 Task: Add the task  Develop a new customer relationship management (CRM) system to the section Agile Acrobats in the project AgileAvail and add a Due Date to the respective task as 2023/08/12
Action: Mouse moved to (58, 293)
Screenshot: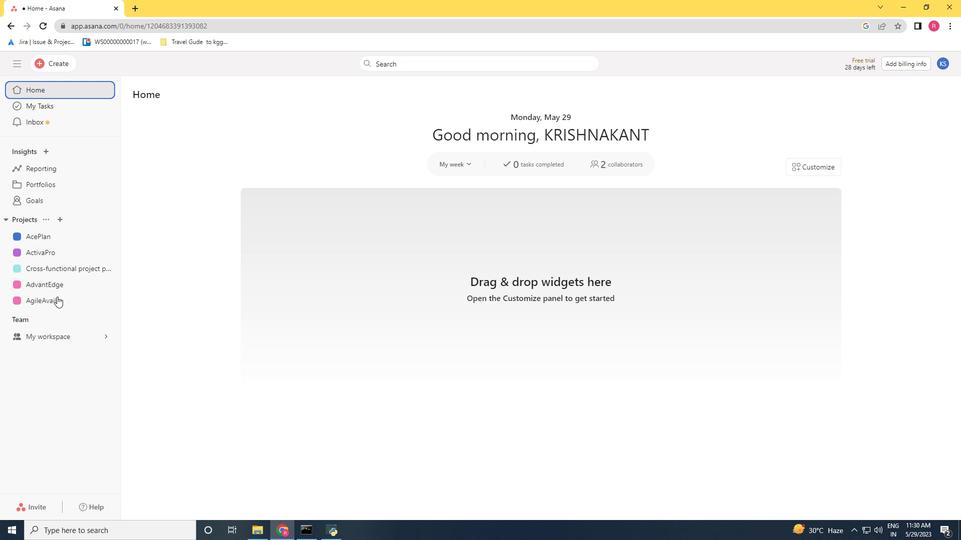 
Action: Mouse pressed left at (58, 293)
Screenshot: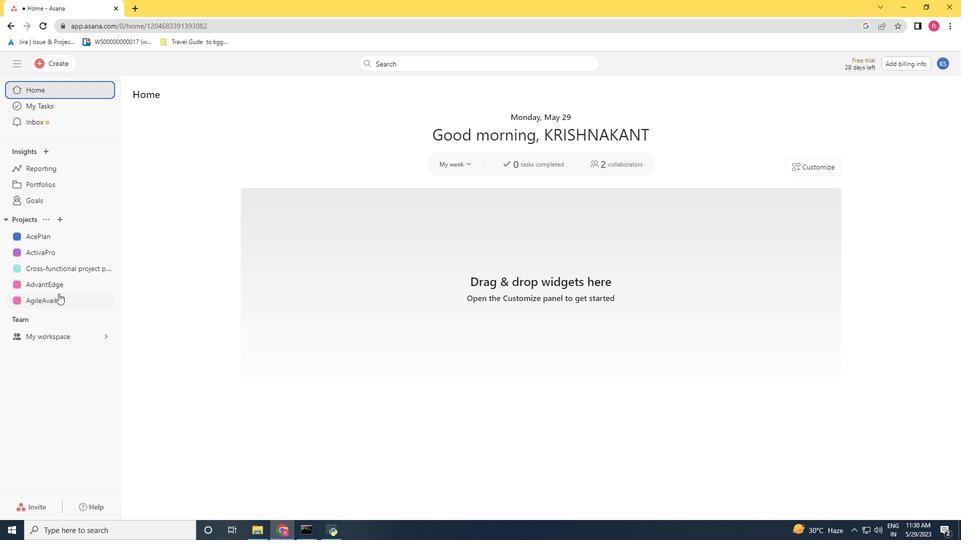 
Action: Mouse moved to (413, 238)
Screenshot: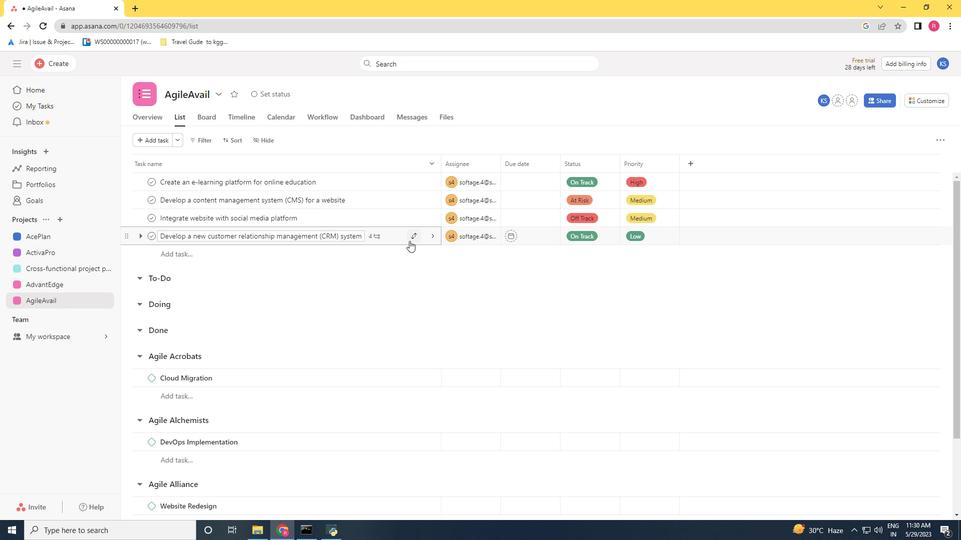 
Action: Mouse pressed left at (413, 238)
Screenshot: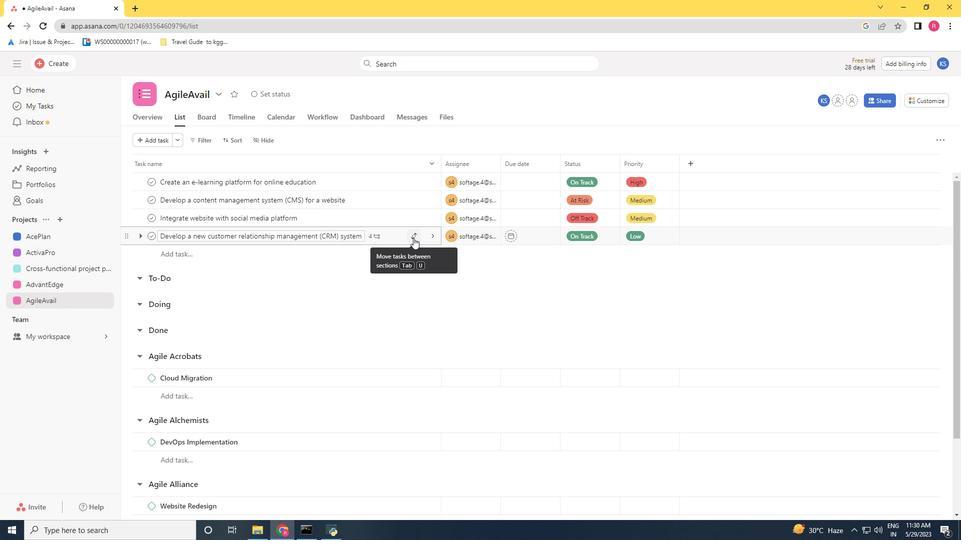 
Action: Mouse moved to (376, 348)
Screenshot: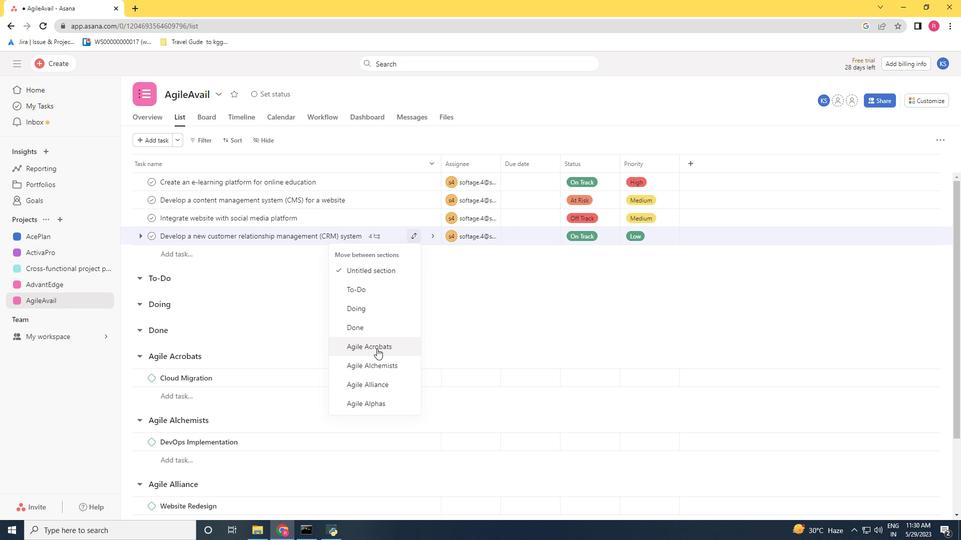 
Action: Mouse pressed left at (376, 348)
Screenshot: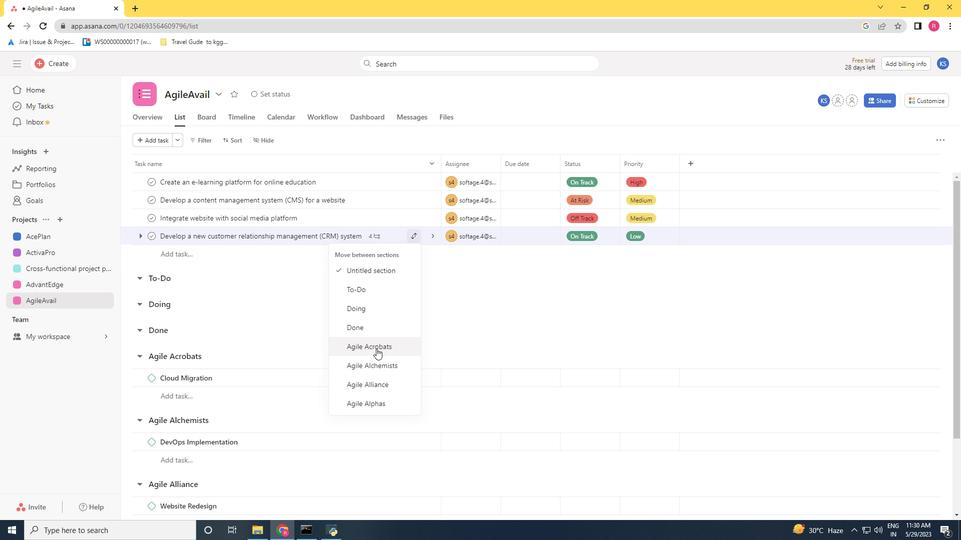 
Action: Mouse moved to (530, 362)
Screenshot: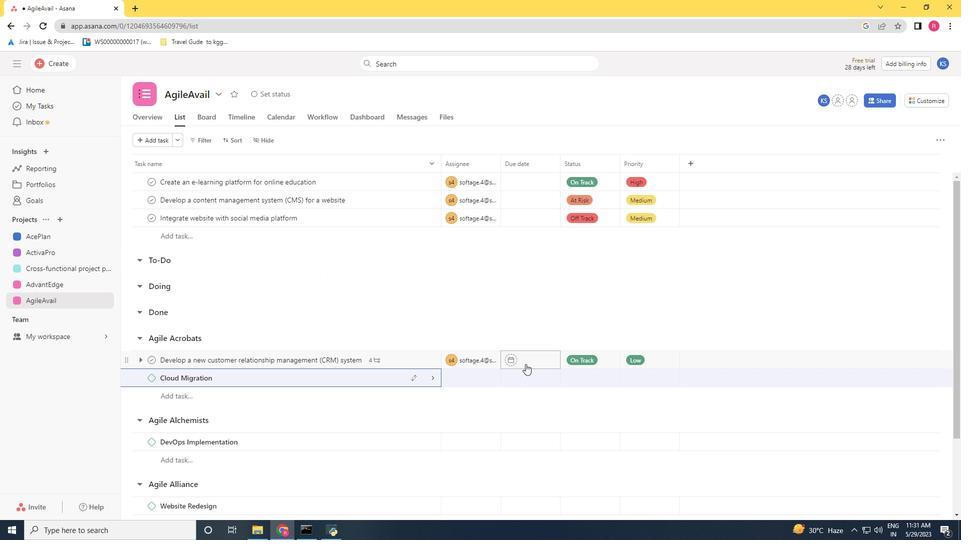 
Action: Mouse pressed left at (530, 362)
Screenshot: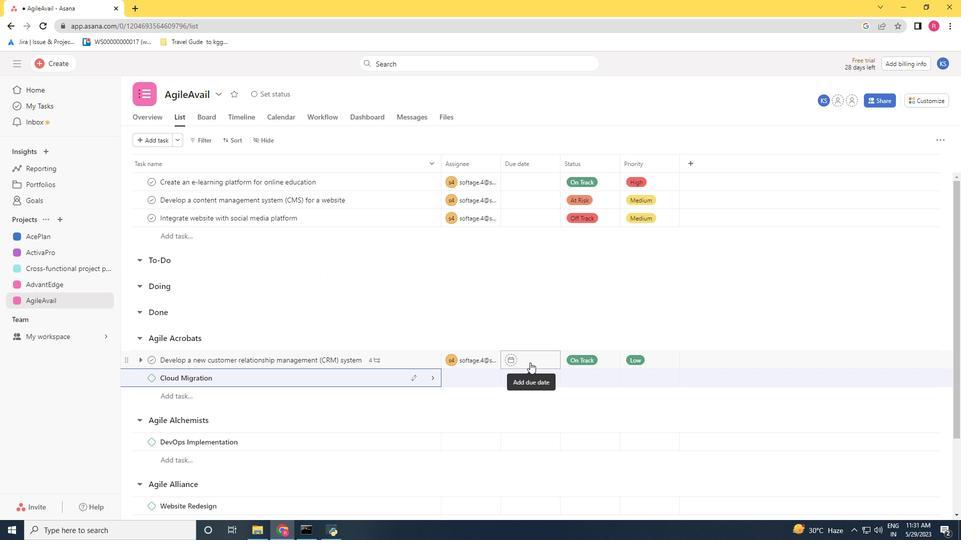 
Action: Mouse moved to (630, 199)
Screenshot: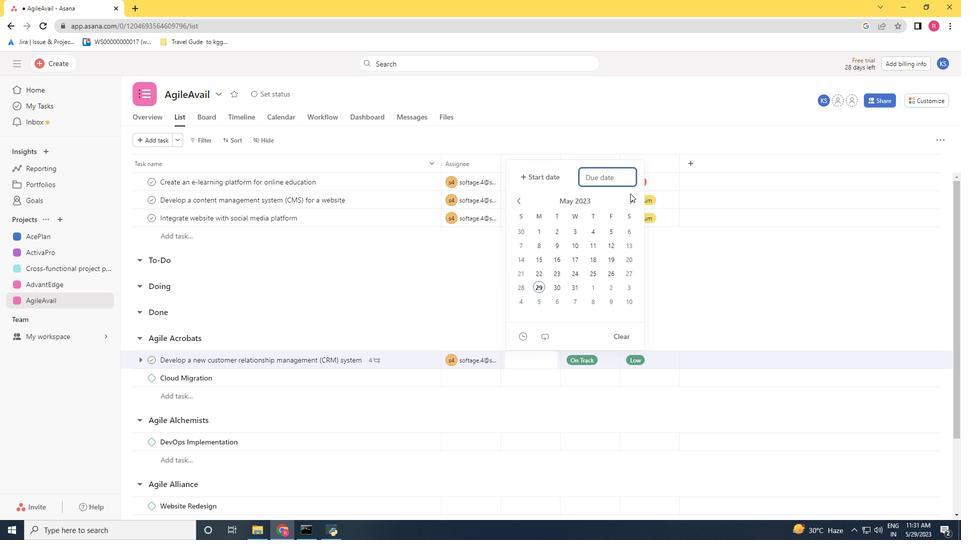 
Action: Mouse pressed left at (630, 199)
Screenshot: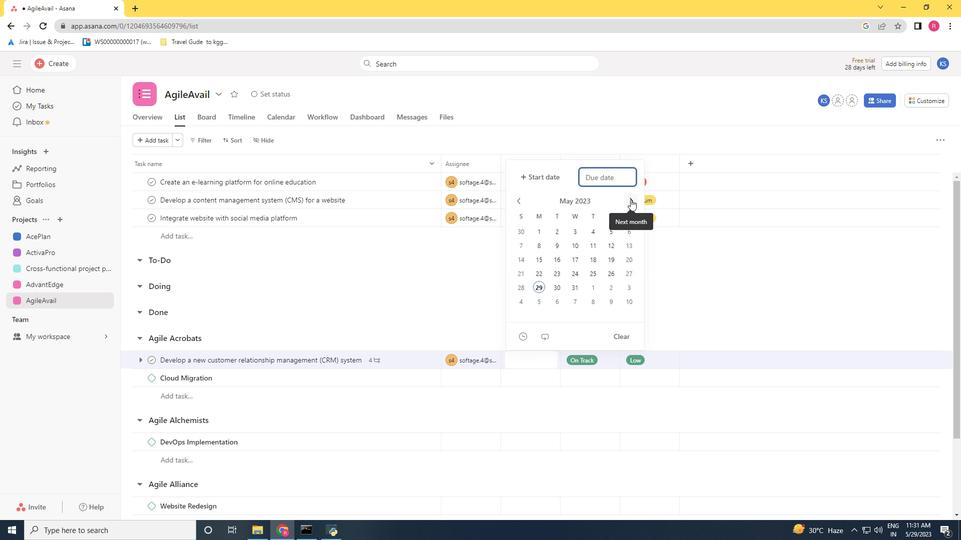 
Action: Mouse pressed left at (630, 199)
Screenshot: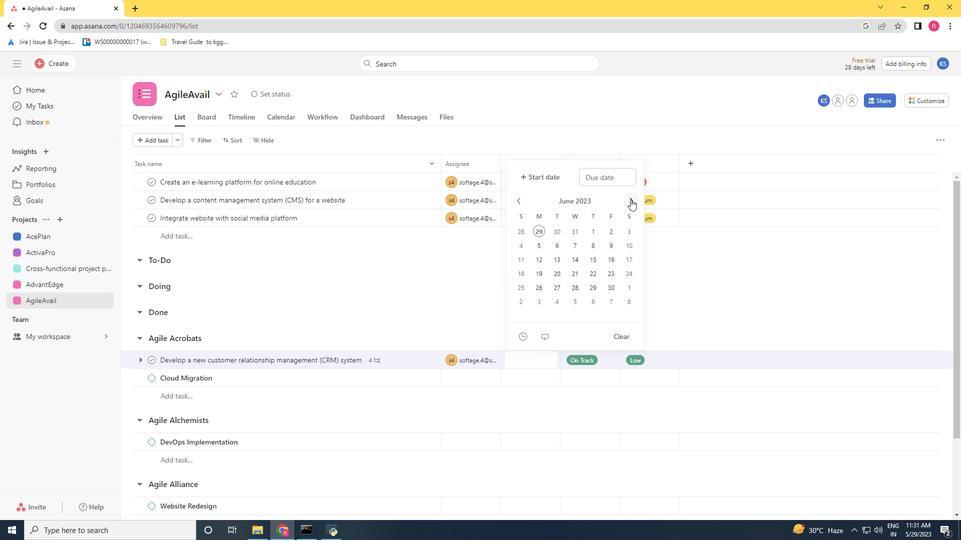 
Action: Mouse pressed left at (630, 199)
Screenshot: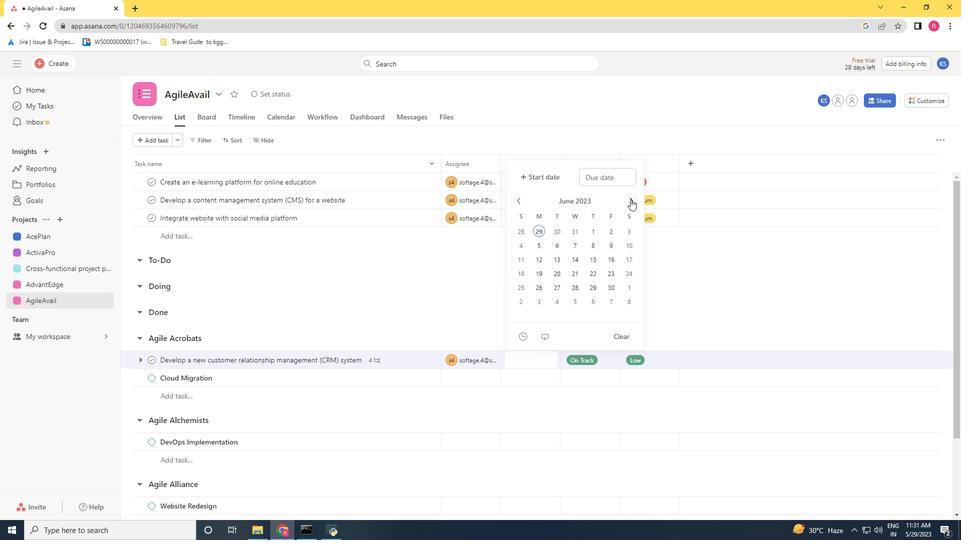 
Action: Mouse moved to (524, 201)
Screenshot: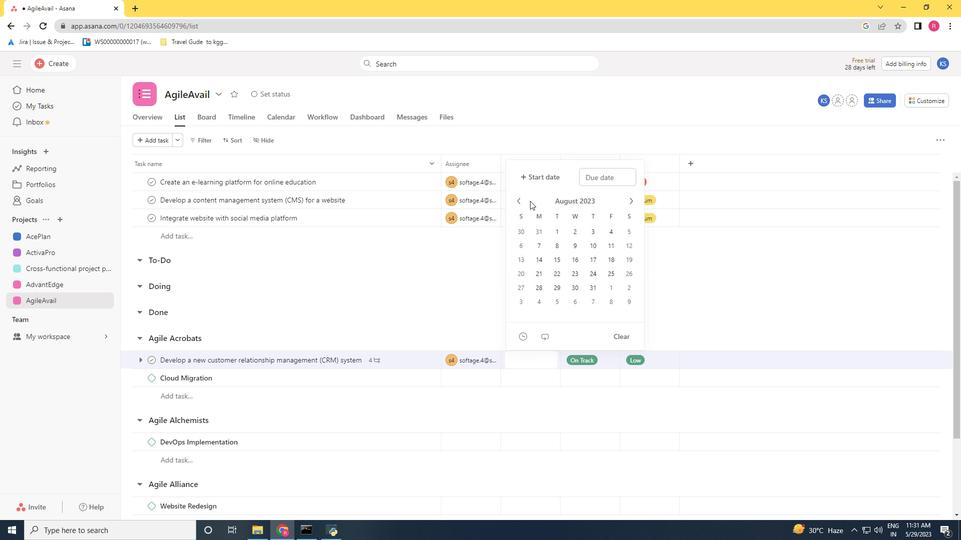 
Action: Mouse pressed left at (524, 201)
Screenshot: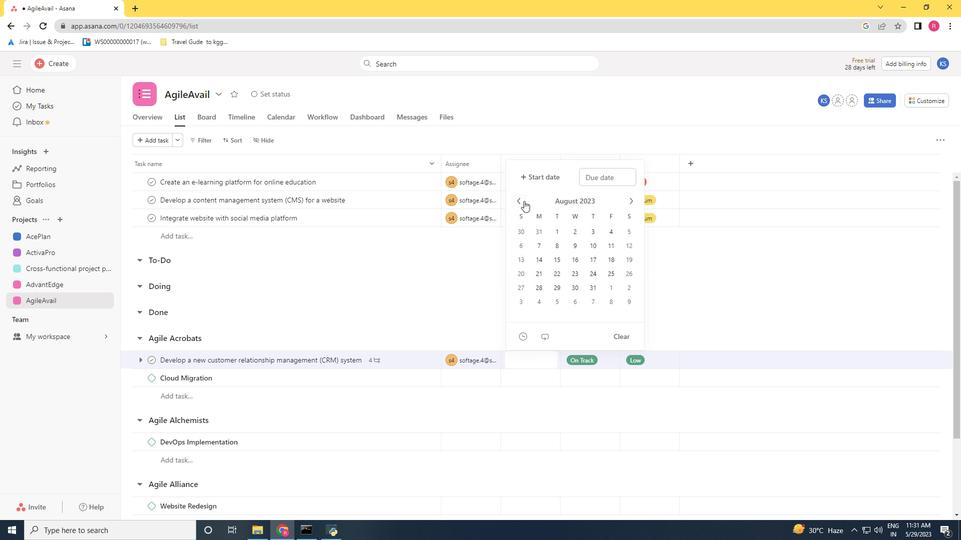 
Action: Mouse moved to (628, 202)
Screenshot: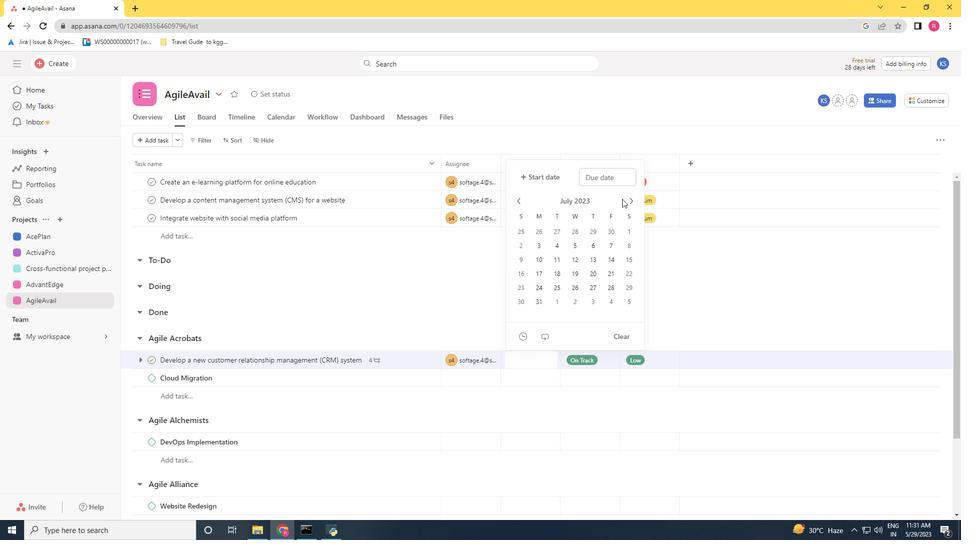 
Action: Mouse pressed left at (628, 202)
Screenshot: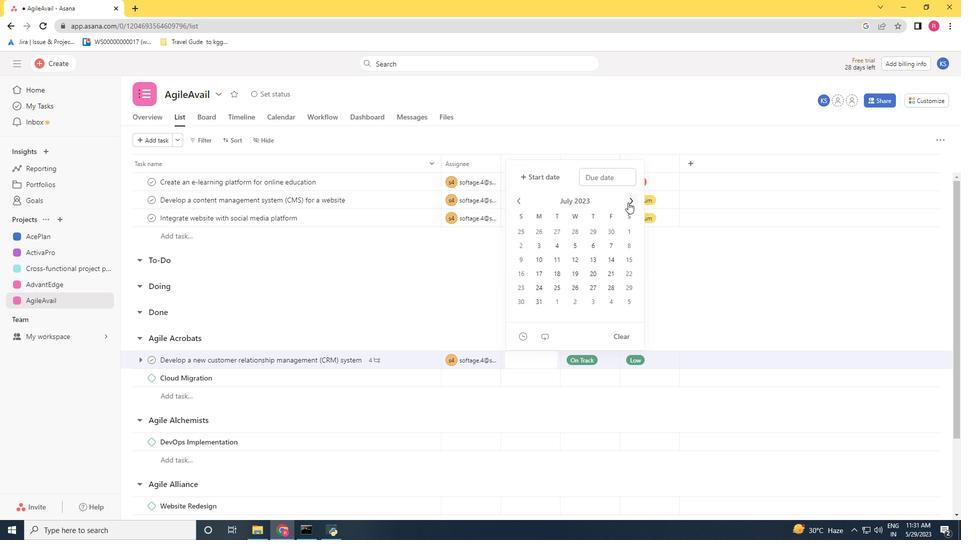 
Action: Mouse moved to (631, 246)
Screenshot: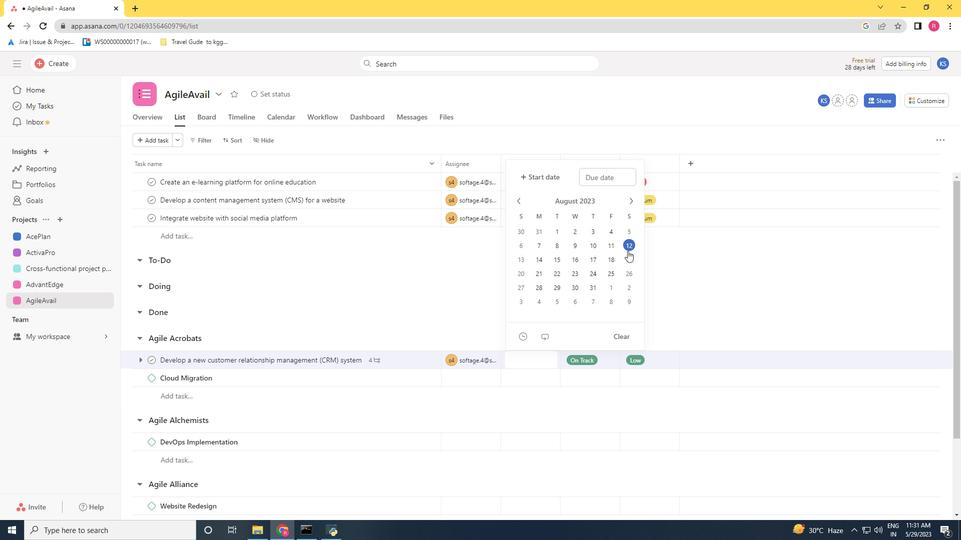 
Action: Mouse pressed left at (631, 246)
Screenshot: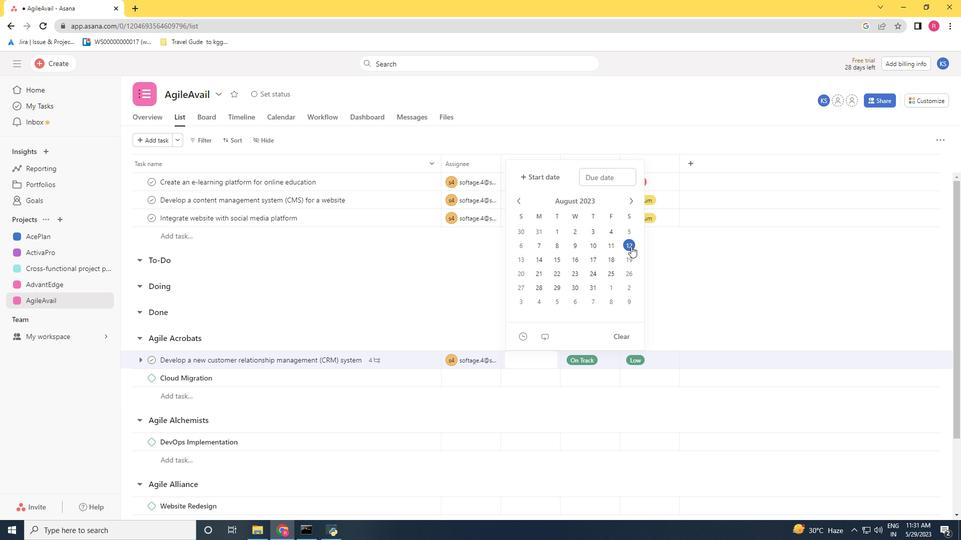
Action: Mouse moved to (98, 379)
Screenshot: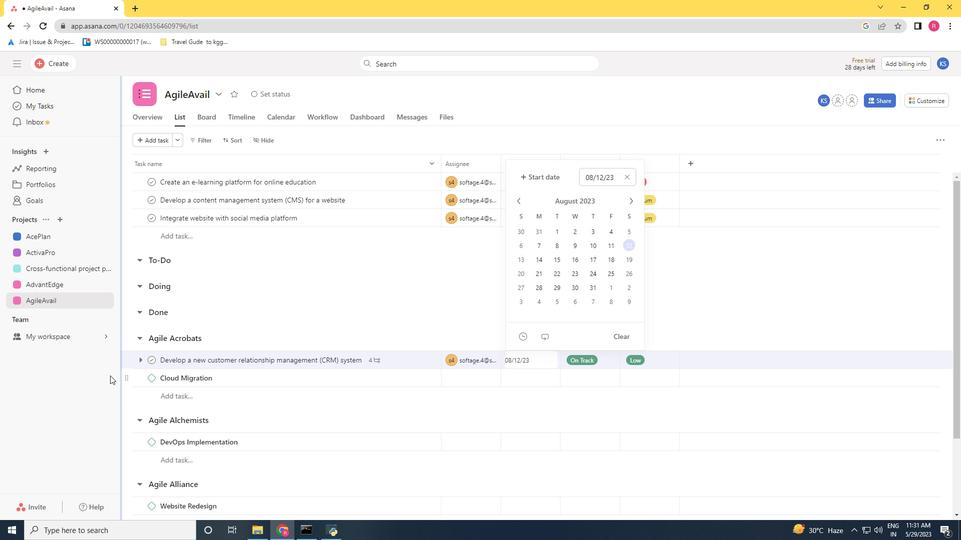 
Action: Mouse pressed left at (98, 379)
Screenshot: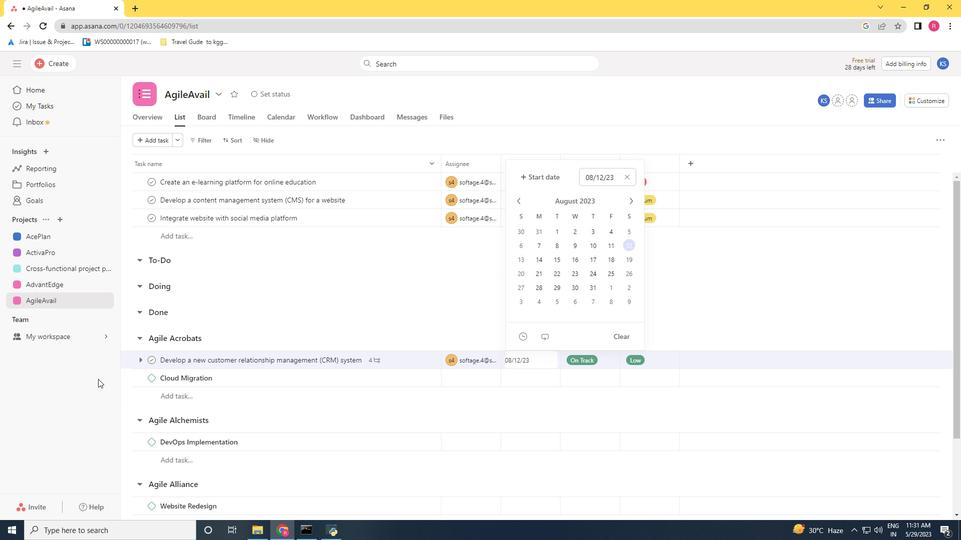 
